 Task: Check recently sold properties in San Diego.
Action: Mouse moved to (434, 182)
Screenshot: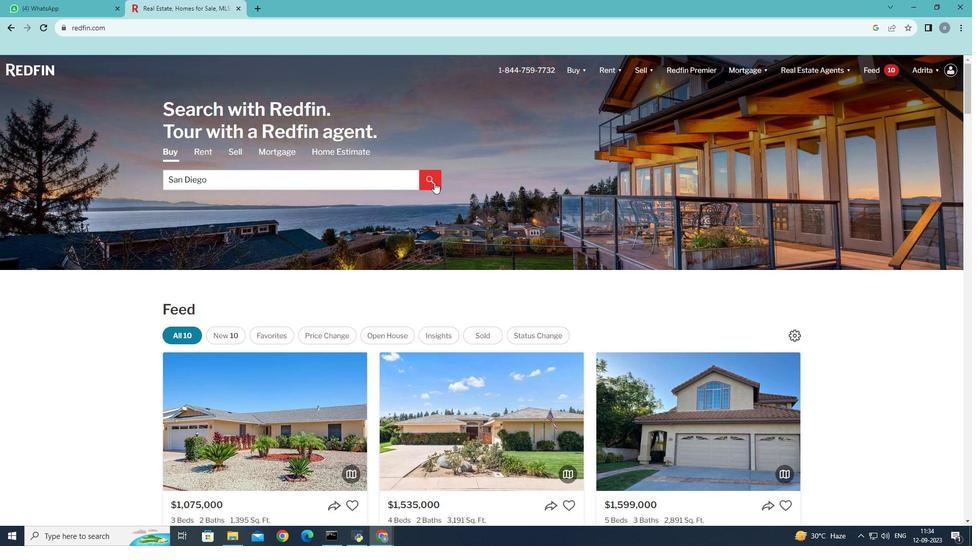 
Action: Mouse pressed left at (434, 182)
Screenshot: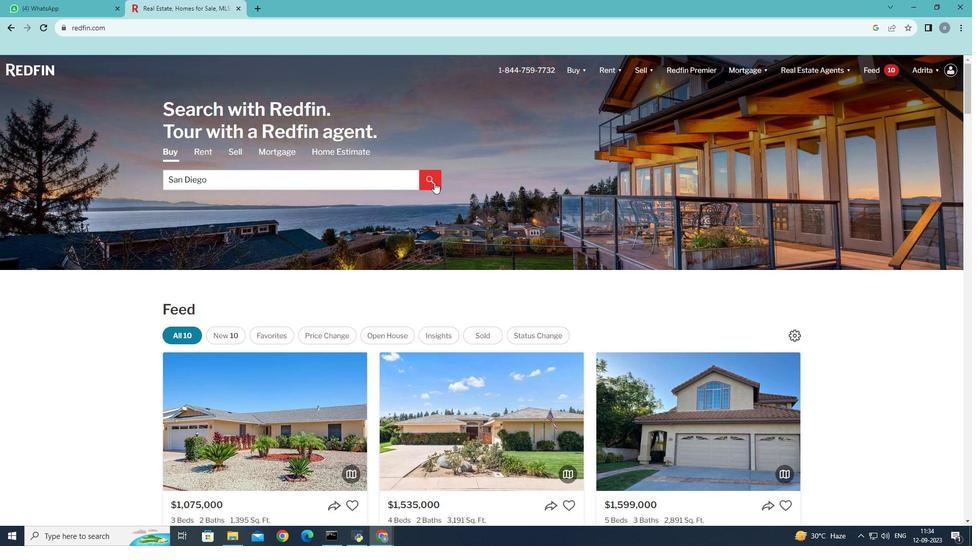 
Action: Mouse moved to (449, 191)
Screenshot: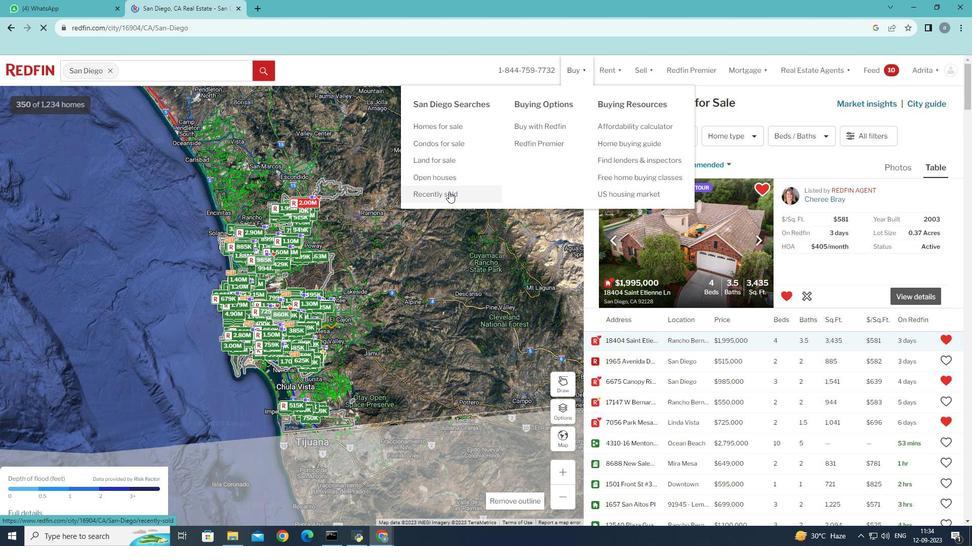 
Action: Mouse pressed left at (449, 191)
Screenshot: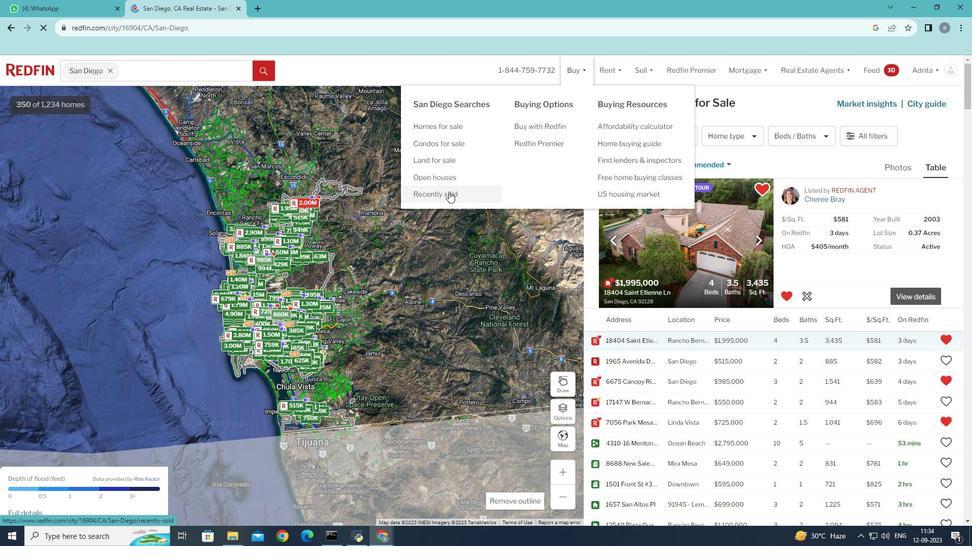
